 Task: Add Sprouts Crushed Pineapple to the cart.
Action: Mouse moved to (1005, 115)
Screenshot: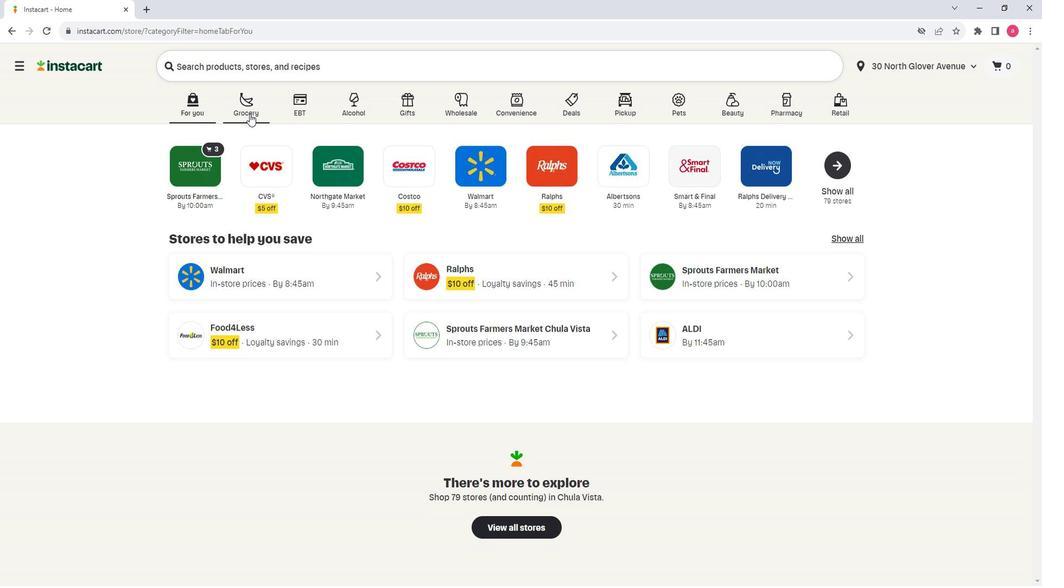 
Action: Mouse pressed left at (1005, 115)
Screenshot: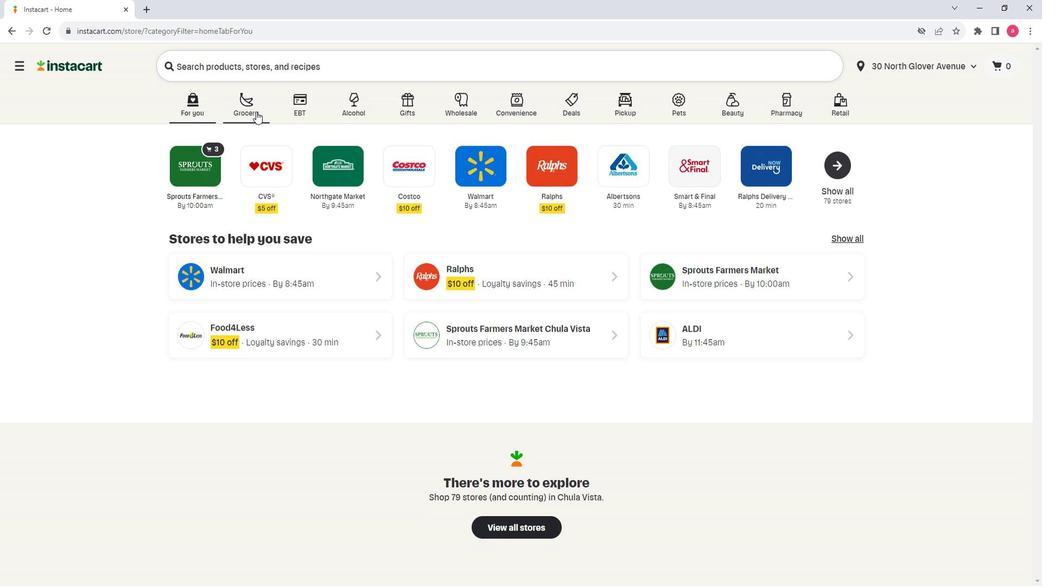 
Action: Mouse moved to (1027, 317)
Screenshot: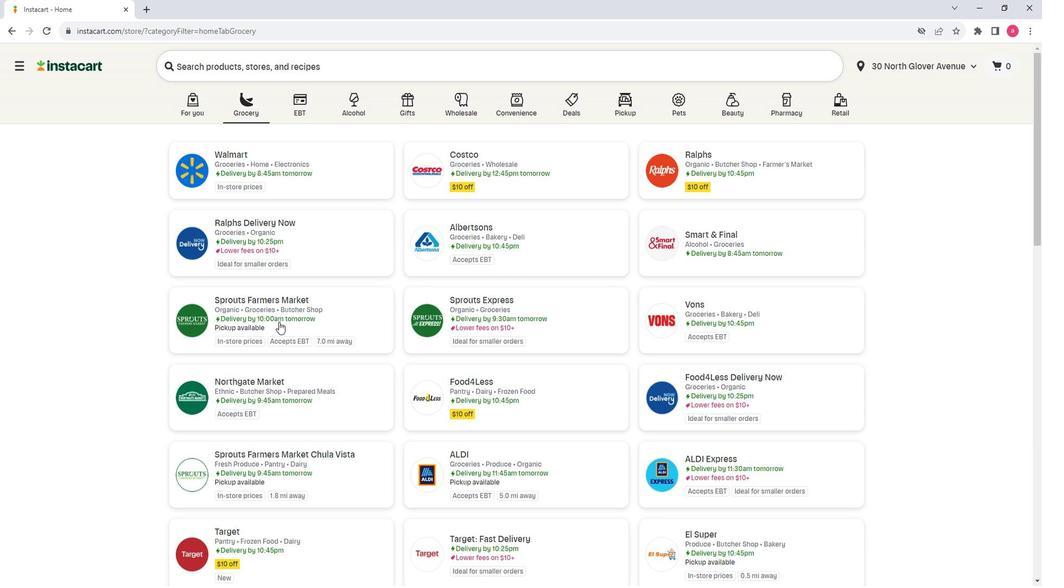 
Action: Mouse pressed left at (1027, 317)
Screenshot: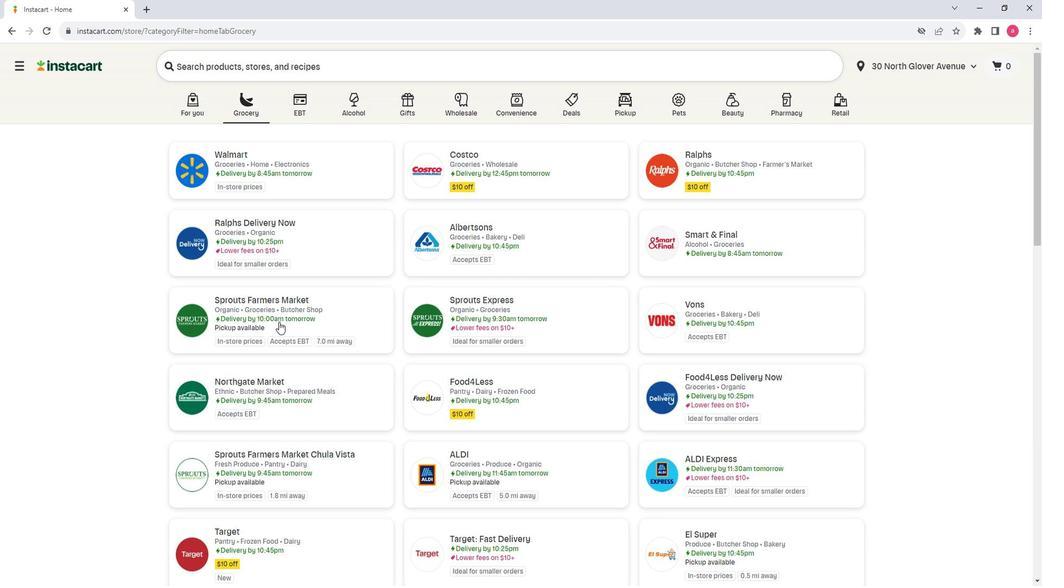
Action: Mouse moved to (876, 392)
Screenshot: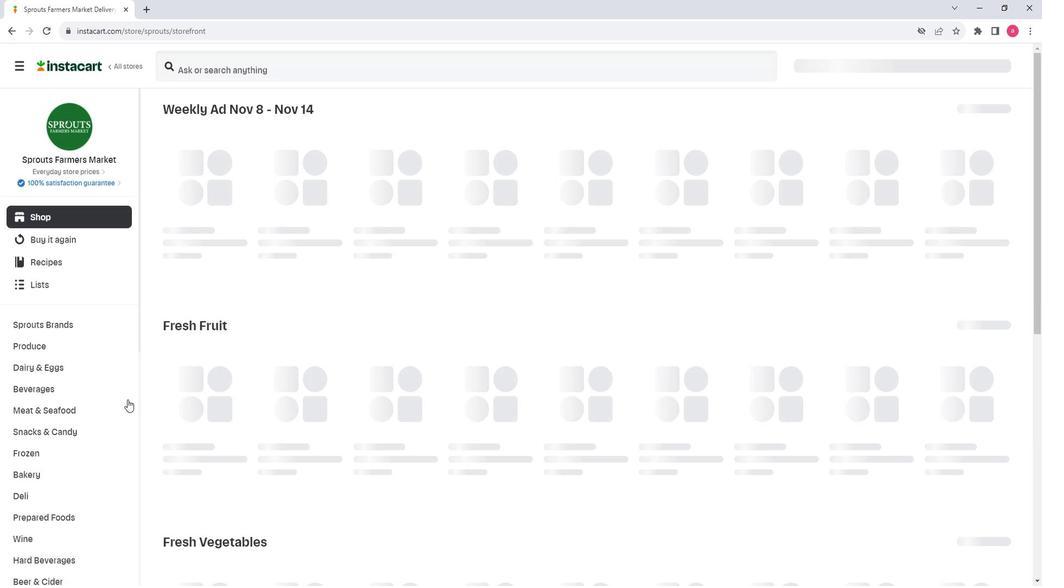 
Action: Mouse scrolled (876, 392) with delta (0, 0)
Screenshot: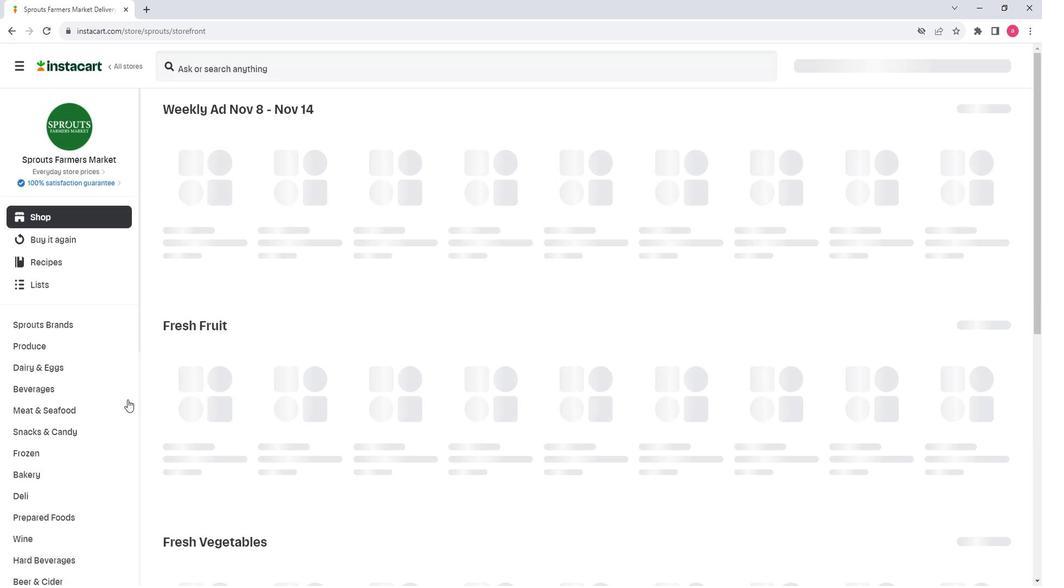
Action: Mouse scrolled (876, 392) with delta (0, 0)
Screenshot: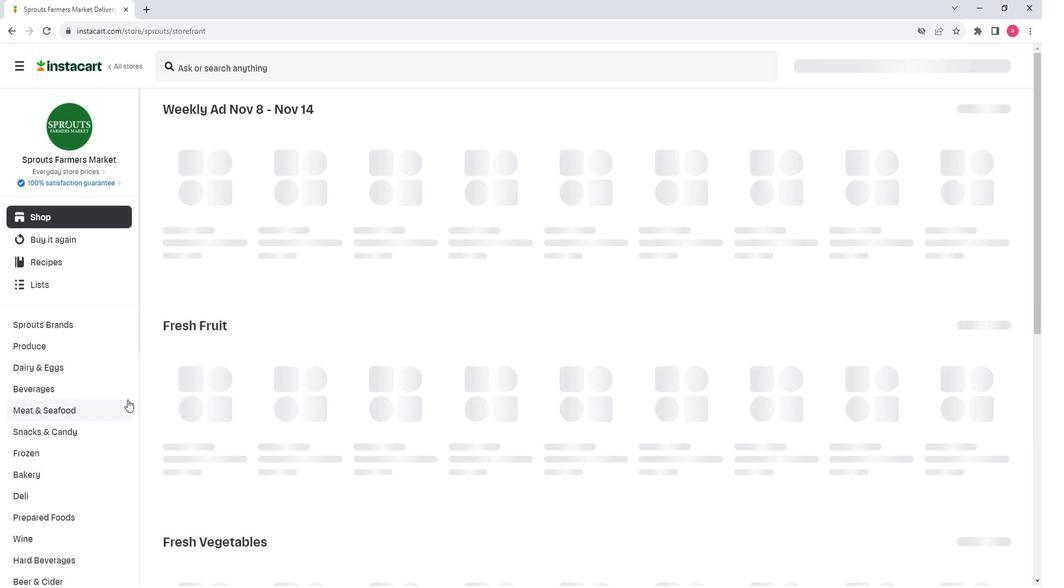 
Action: Mouse scrolled (876, 392) with delta (0, 0)
Screenshot: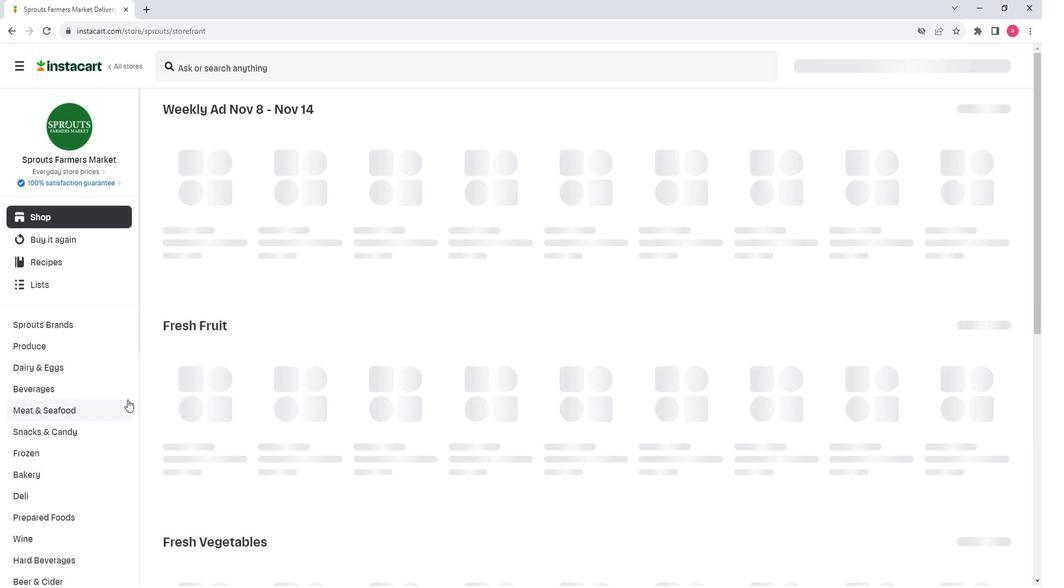 
Action: Mouse scrolled (876, 392) with delta (0, 0)
Screenshot: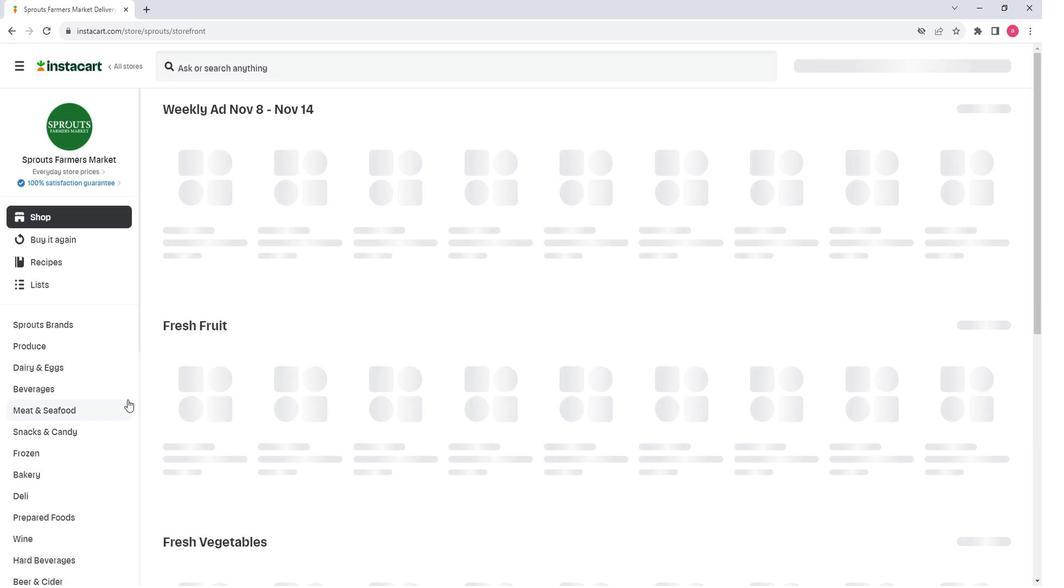 
Action: Mouse scrolled (876, 392) with delta (0, 0)
Screenshot: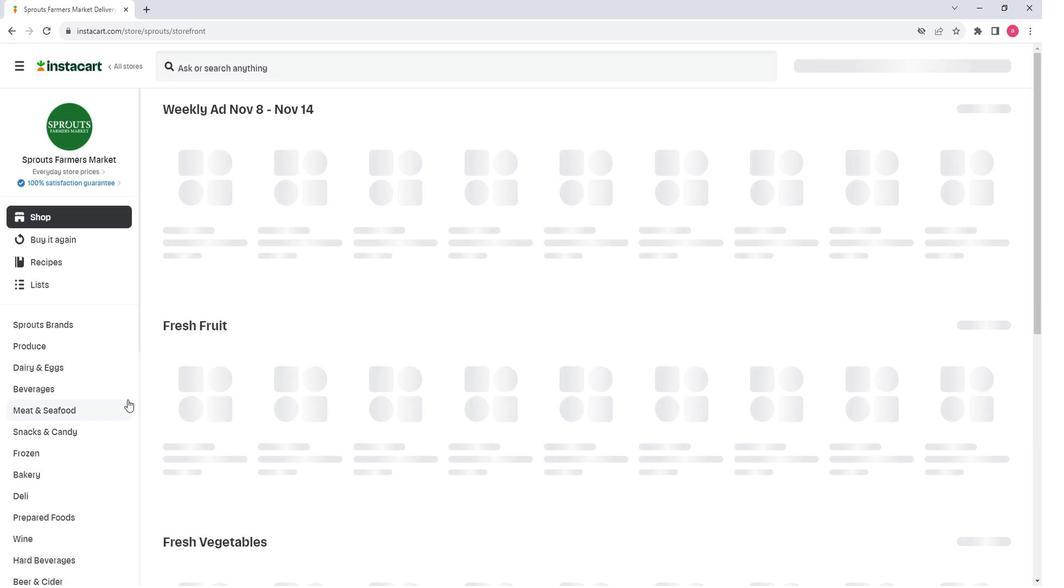 
Action: Mouse moved to (857, 426)
Screenshot: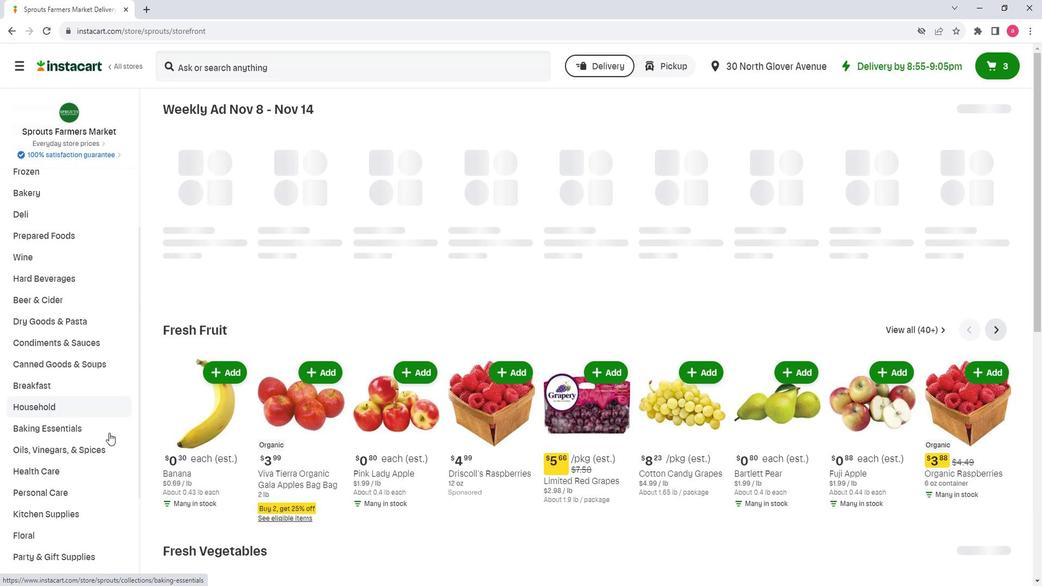 
Action: Mouse scrolled (857, 426) with delta (0, 0)
Screenshot: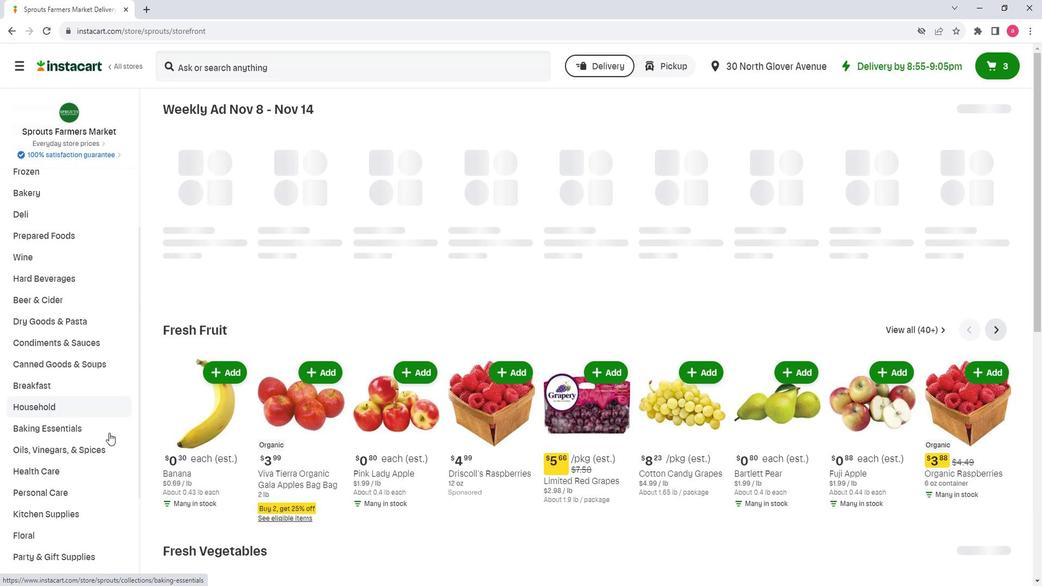 
Action: Mouse moved to (834, 423)
Screenshot: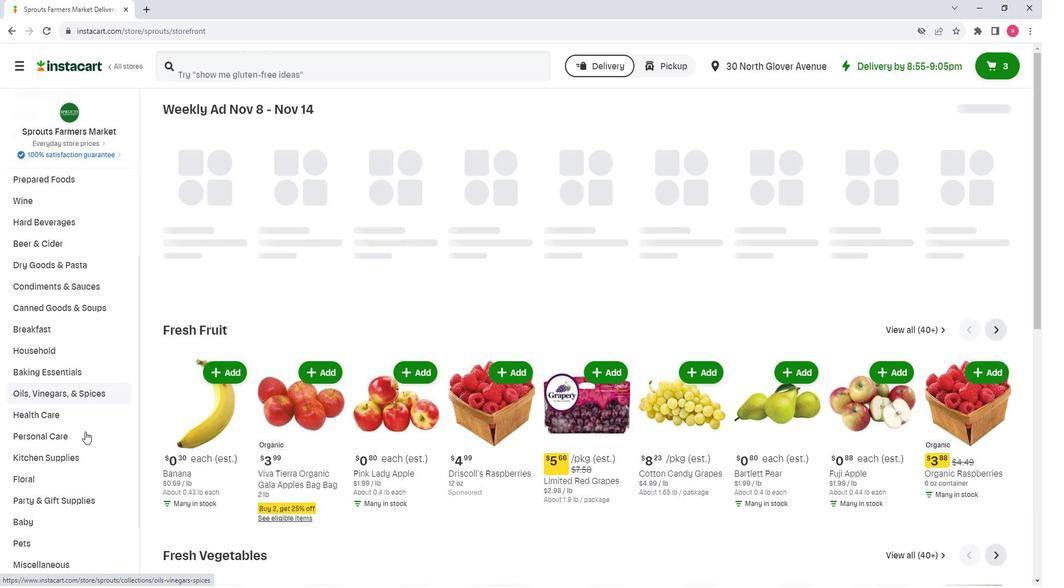
Action: Mouse pressed left at (834, 423)
Screenshot: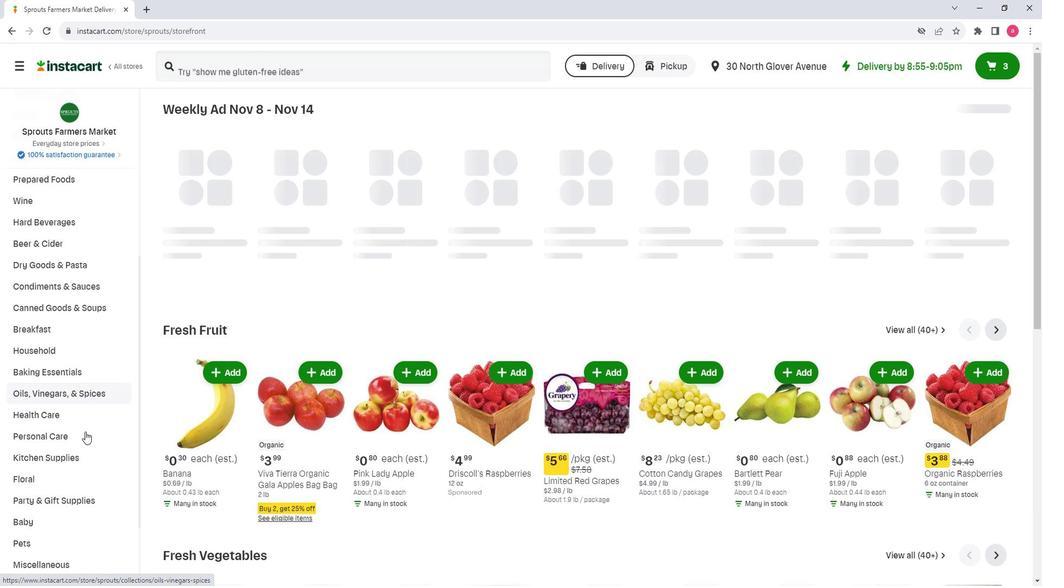 
Action: Mouse moved to (1026, 136)
Screenshot: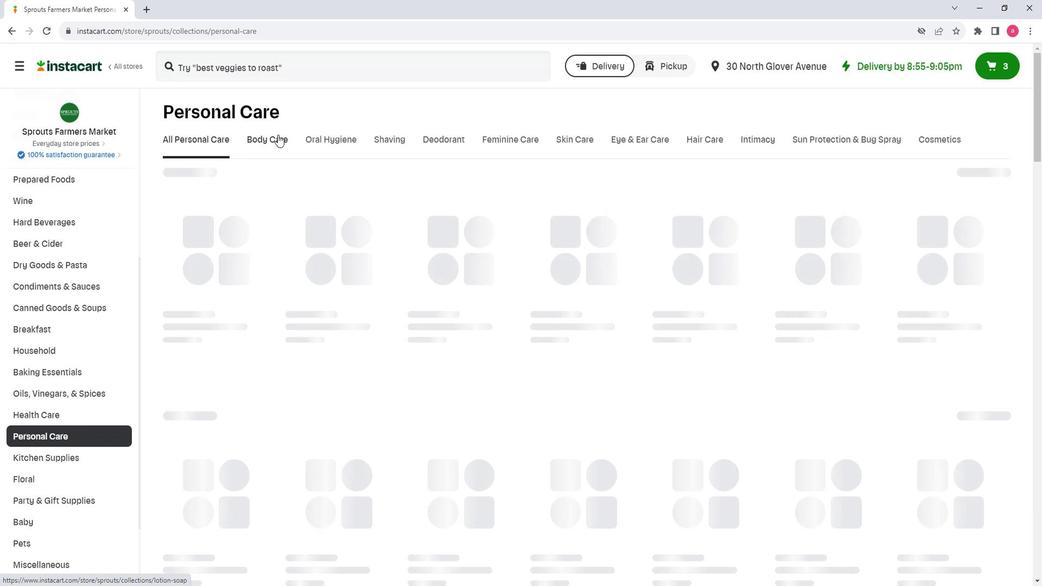 
Action: Mouse pressed left at (1026, 136)
Screenshot: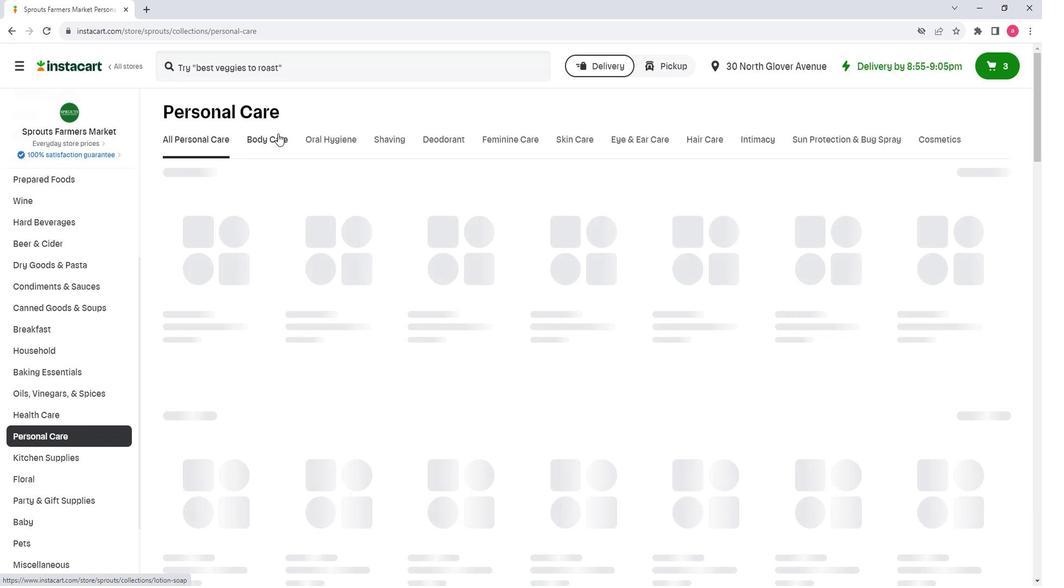 
Action: Mouse moved to (987, 196)
Screenshot: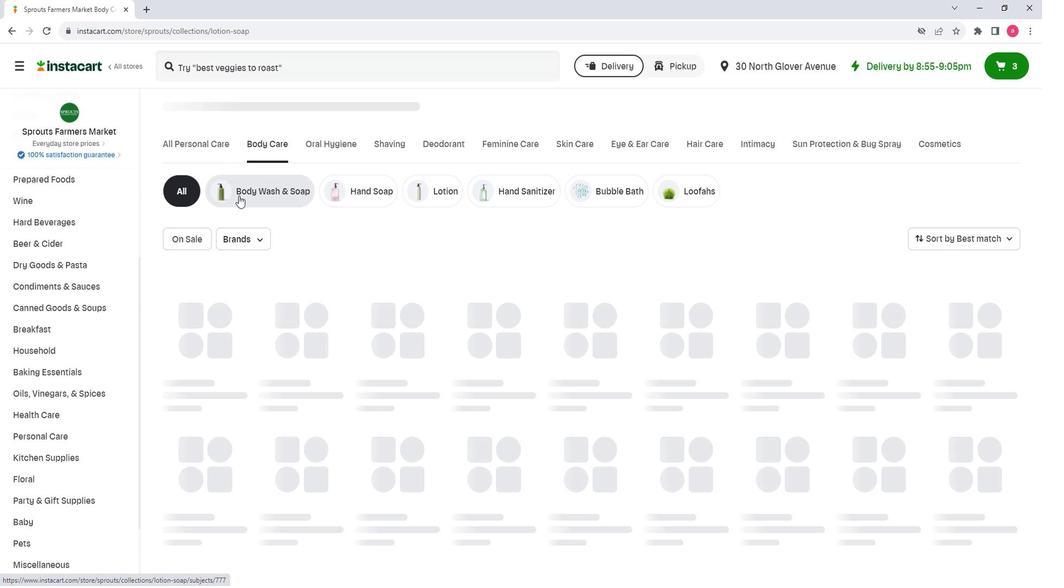 
Action: Mouse pressed left at (987, 196)
Screenshot: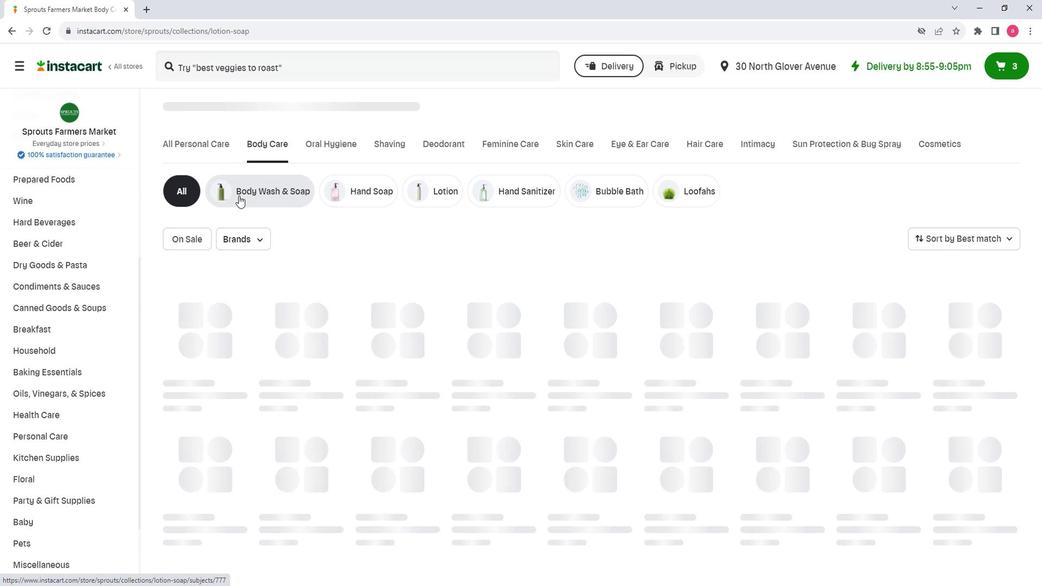 
Action: Mouse moved to (979, 72)
Screenshot: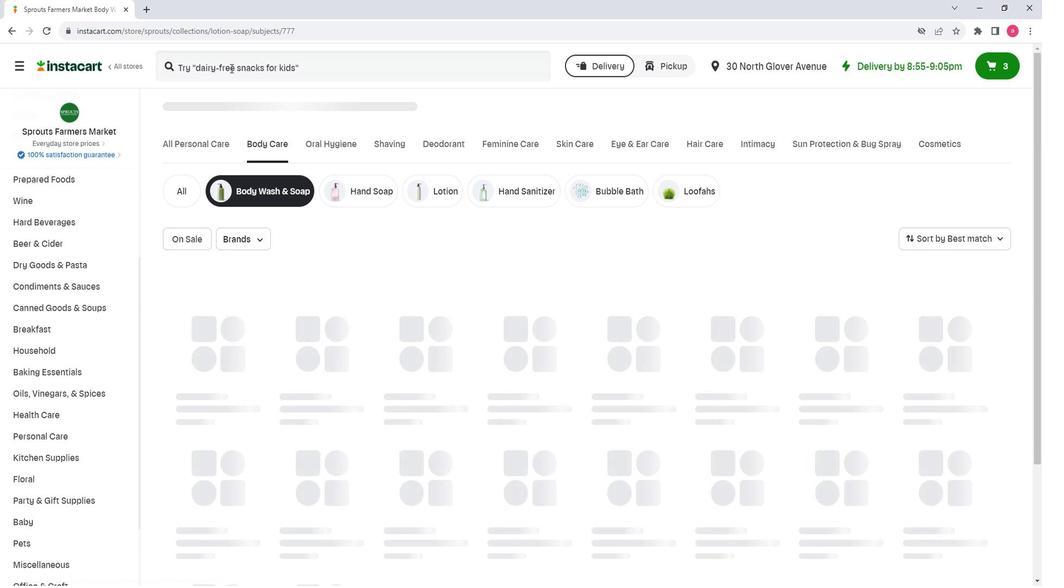 
Action: Mouse pressed left at (979, 72)
Screenshot: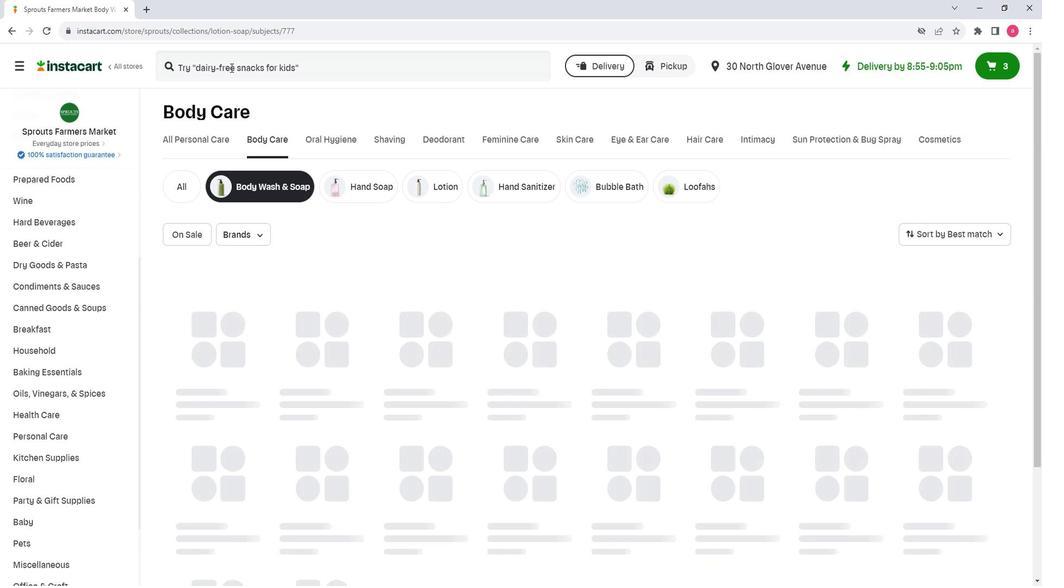 
Action: Key pressed <Key.shift>Sprouts<Key.space><Key.shift><Key.shift>Crushed<Key.space><Key.shift><Key.shift><Key.shift><Key.shift><Key.shift><Key.shift><Key.shift><Key.shift><Key.shift><Key.shift><Key.shift><Key.shift><Key.shift>Pineapple<Key.space><Key.enter>
Screenshot: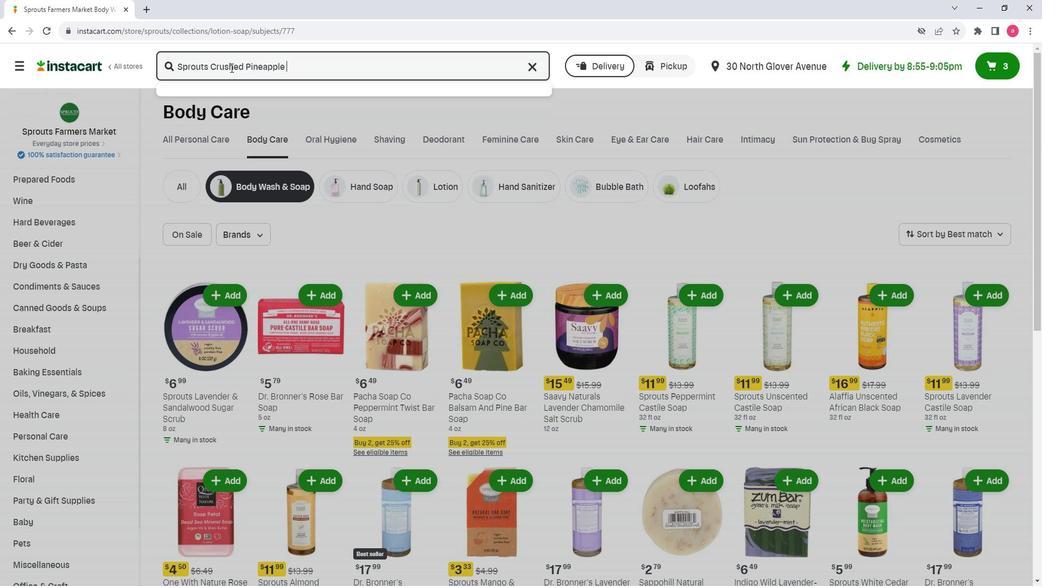 
Action: Mouse moved to (1025, 159)
Screenshot: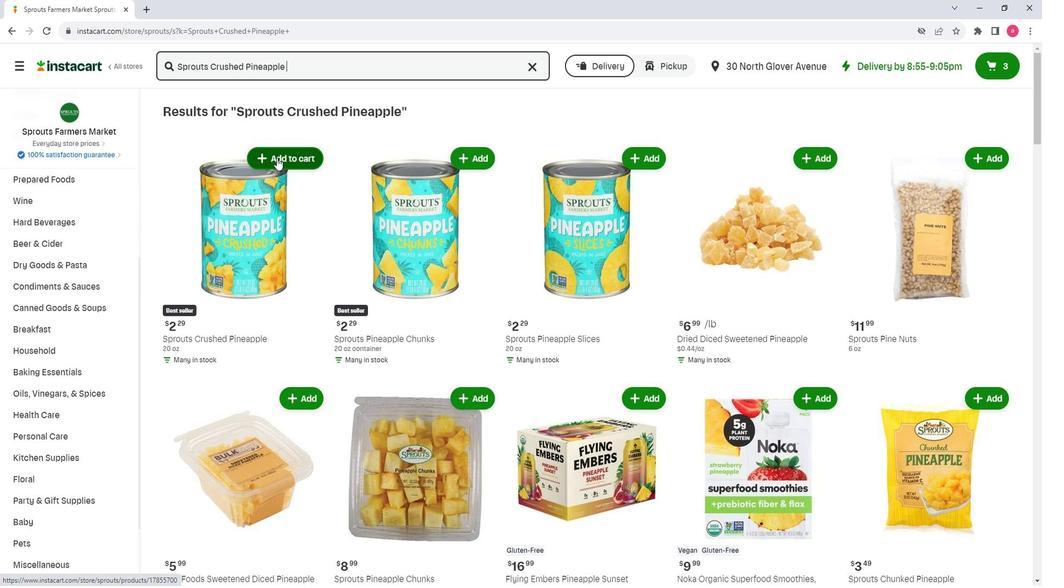 
Action: Mouse pressed left at (1025, 159)
Screenshot: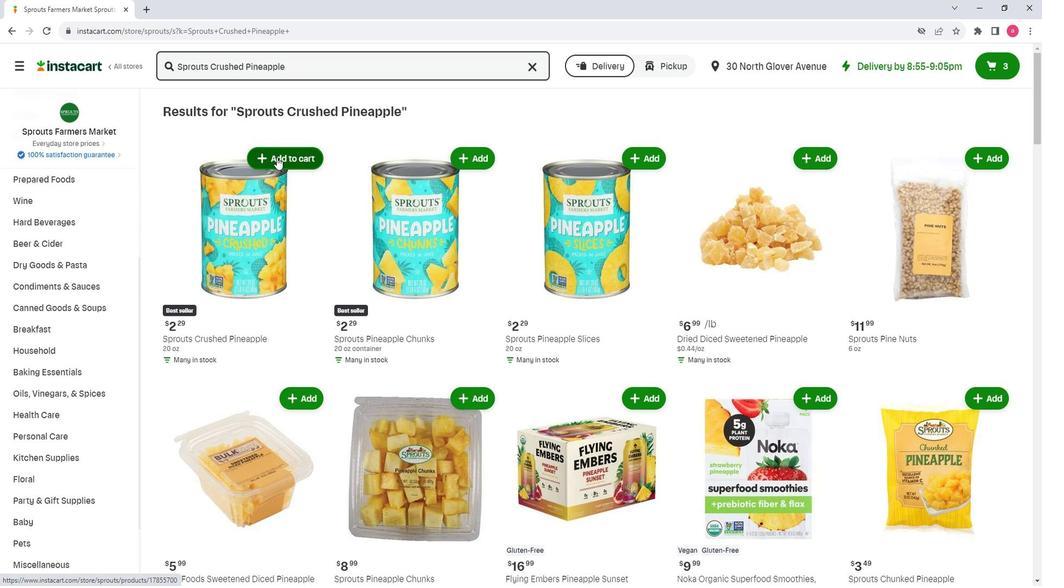 
Action: Mouse moved to (1045, 261)
Screenshot: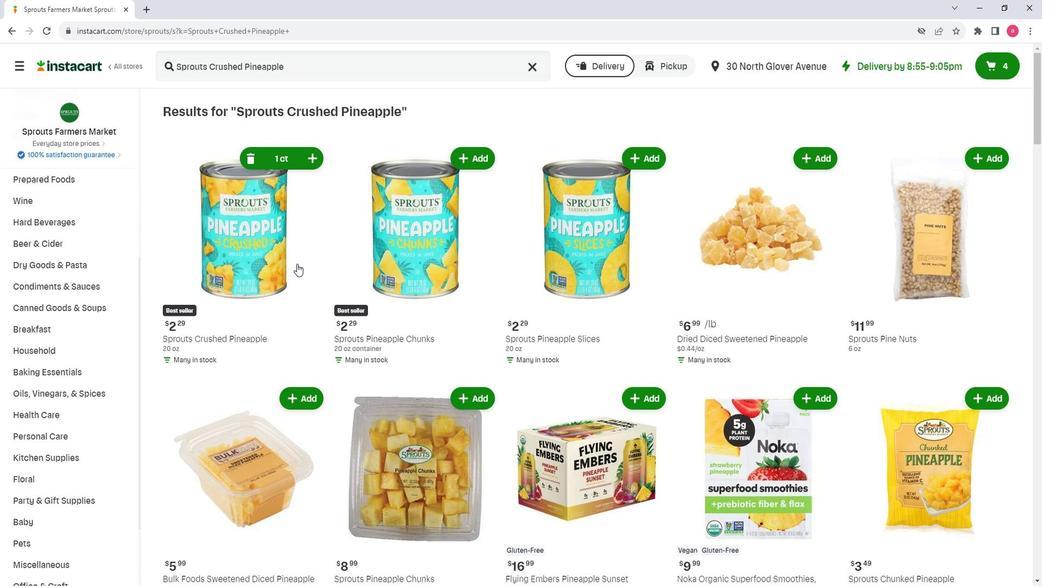 
